 Task: Send a message to an employee of Walmart
Action: Mouse moved to (361, 376)
Screenshot: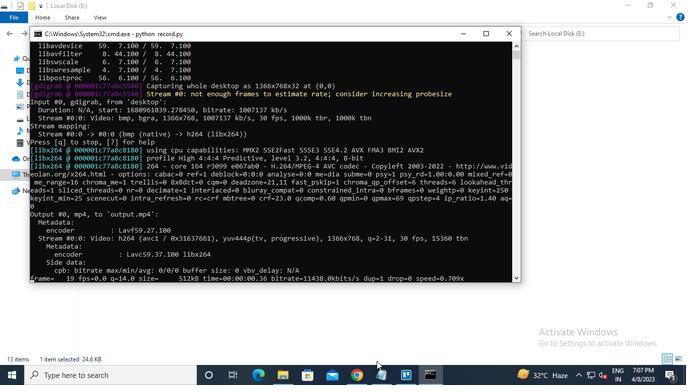 
Action: Mouse pressed left at (361, 376)
Screenshot: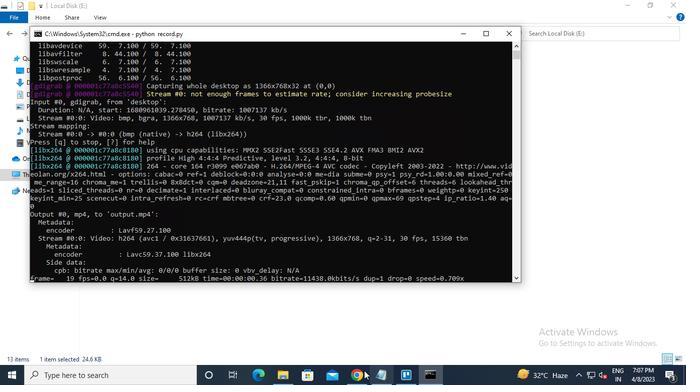 
Action: Mouse moved to (168, 55)
Screenshot: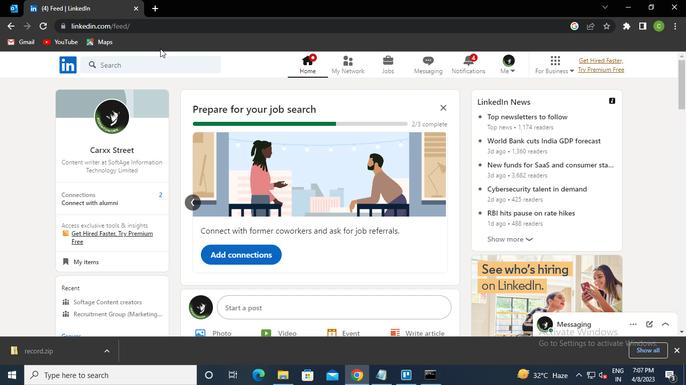 
Action: Mouse pressed left at (168, 55)
Screenshot: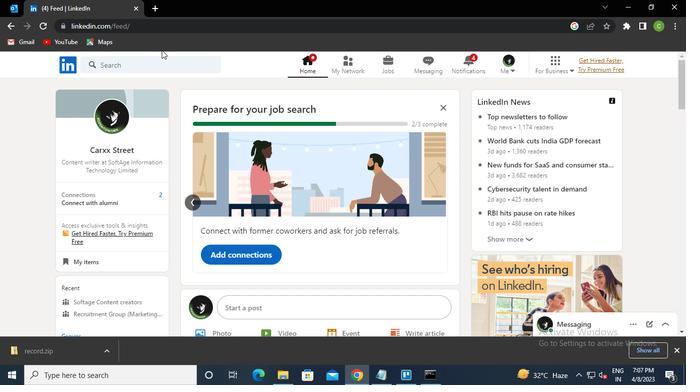 
Action: Mouse moved to (169, 59)
Screenshot: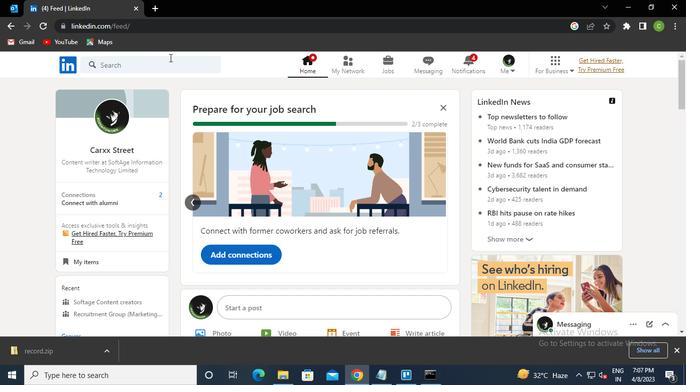 
Action: Mouse pressed left at (169, 59)
Screenshot: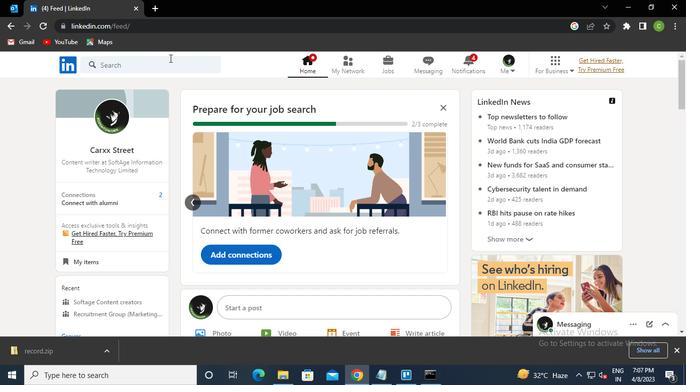 
Action: Keyboard w
Screenshot: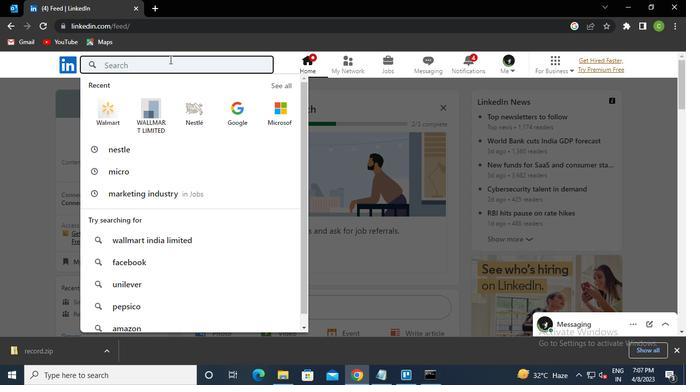 
Action: Keyboard a
Screenshot: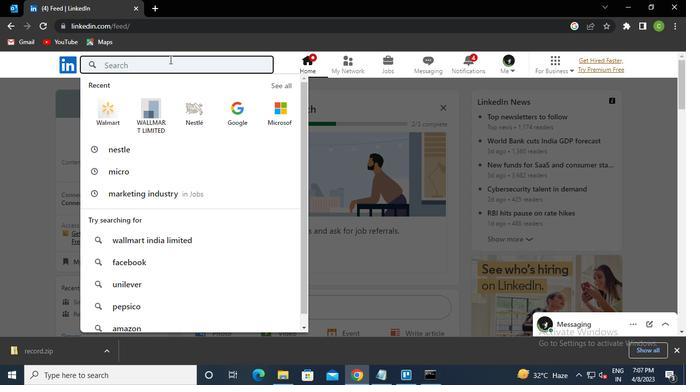 
Action: Keyboard l
Screenshot: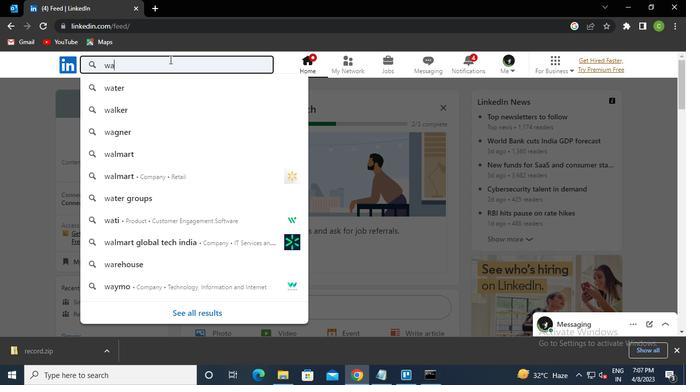 
Action: Keyboard m
Screenshot: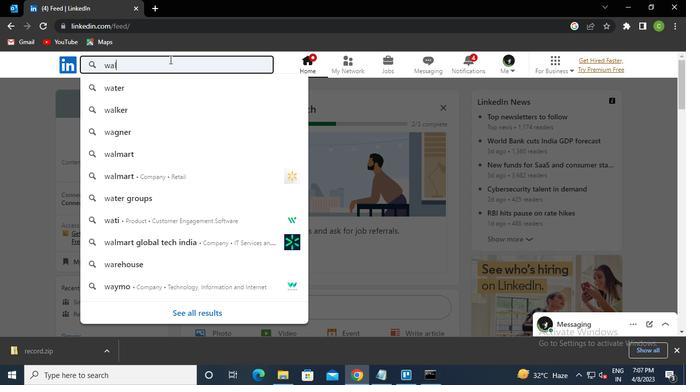 
Action: Keyboard a
Screenshot: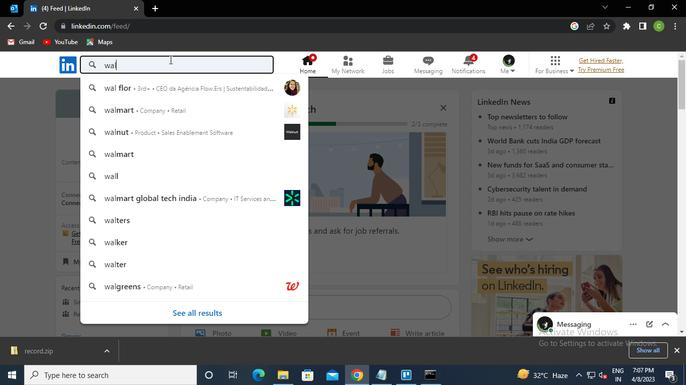 
Action: Keyboard r
Screenshot: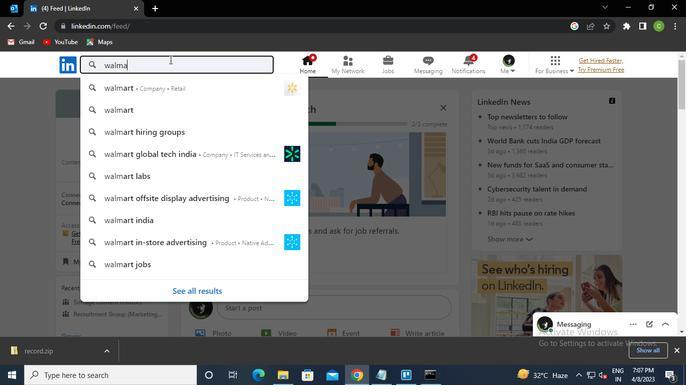
Action: Keyboard t
Screenshot: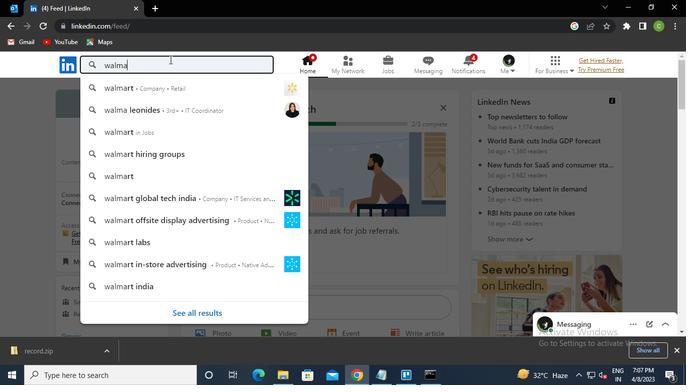 
Action: Keyboard Key.enter
Screenshot: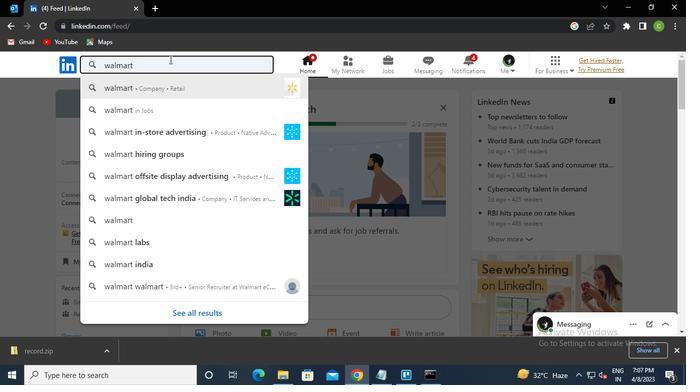 
Action: Mouse moved to (334, 168)
Screenshot: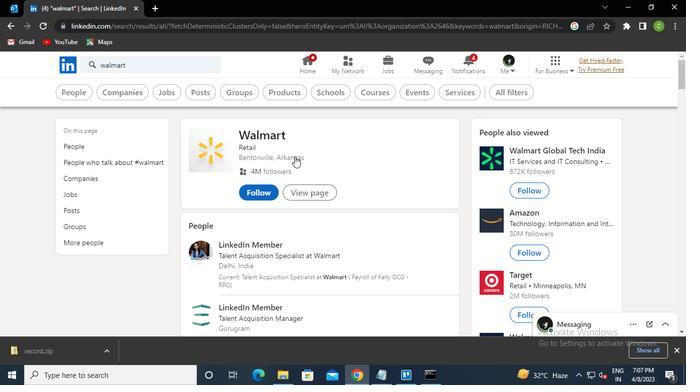 
Action: Mouse pressed left at (334, 168)
Screenshot: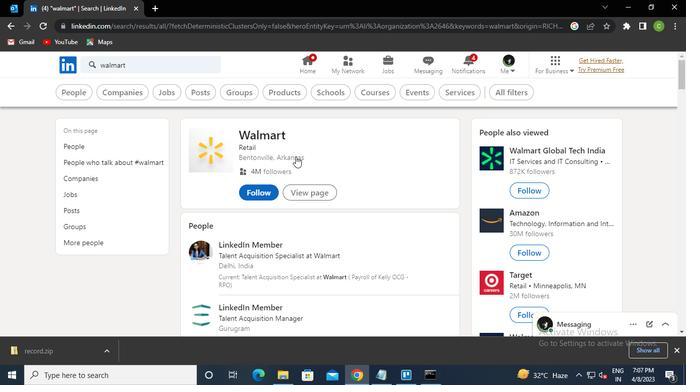 
Action: Mouse moved to (265, 270)
Screenshot: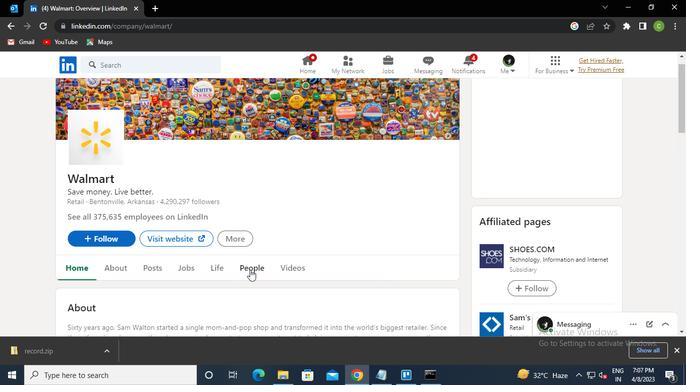
Action: Mouse pressed left at (265, 270)
Screenshot: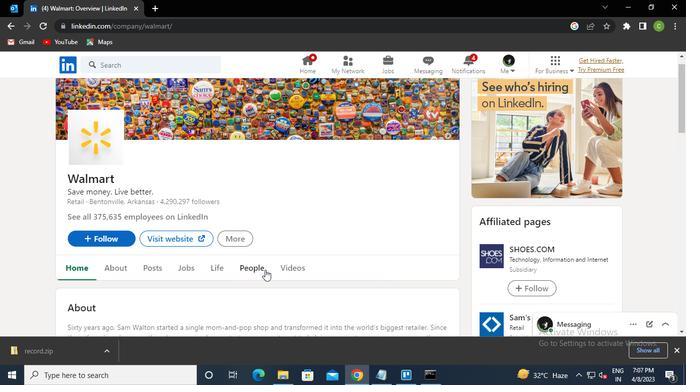 
Action: Mouse moved to (177, 211)
Screenshot: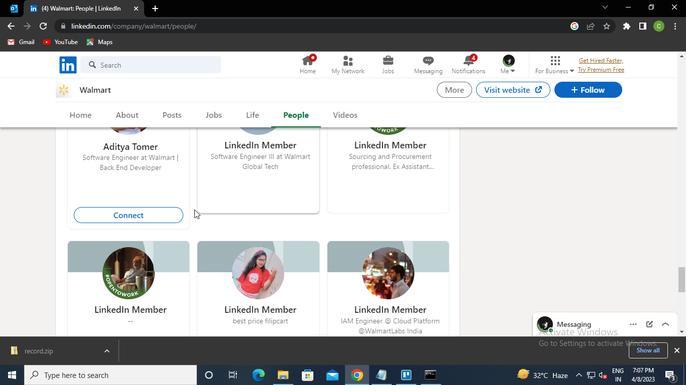 
Action: Mouse pressed left at (177, 211)
Screenshot: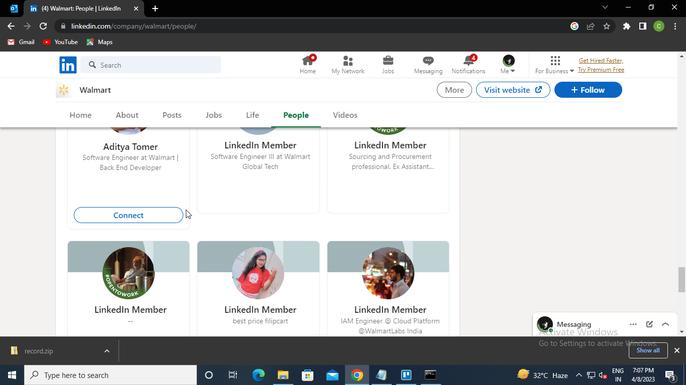 
Action: Mouse moved to (467, 65)
Screenshot: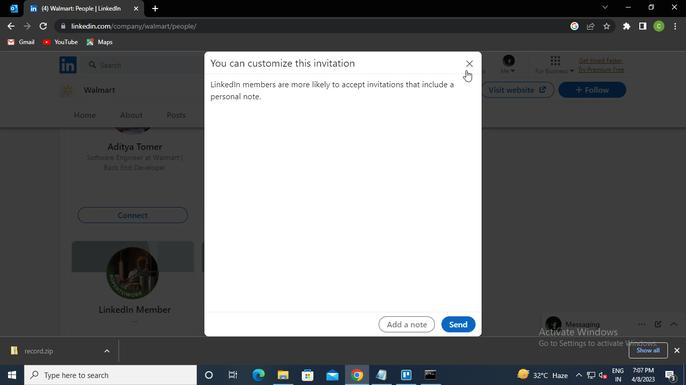 
Action: Mouse pressed left at (467, 65)
Screenshot: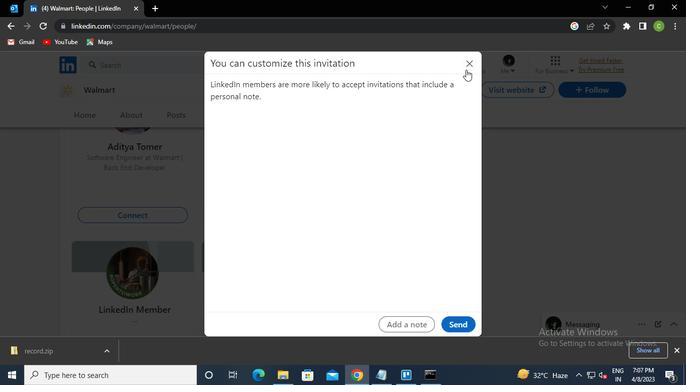 
Action: Mouse moved to (151, 151)
Screenshot: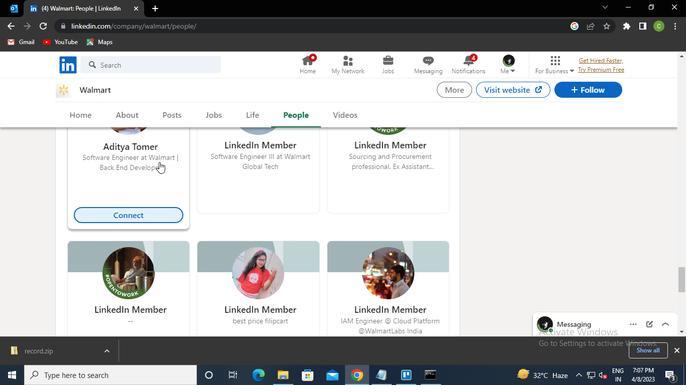 
Action: Mouse pressed left at (151, 151)
Screenshot: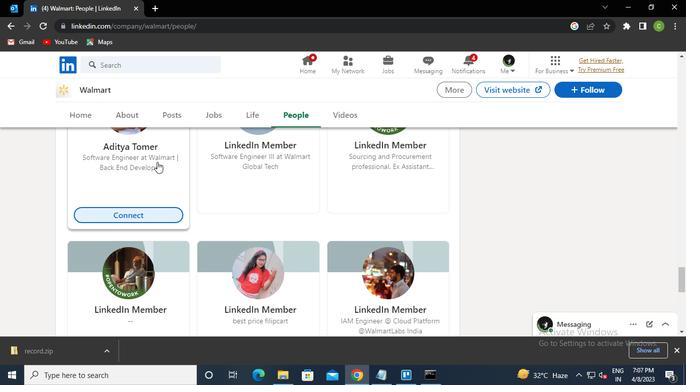 
Action: Mouse moved to (105, 287)
Screenshot: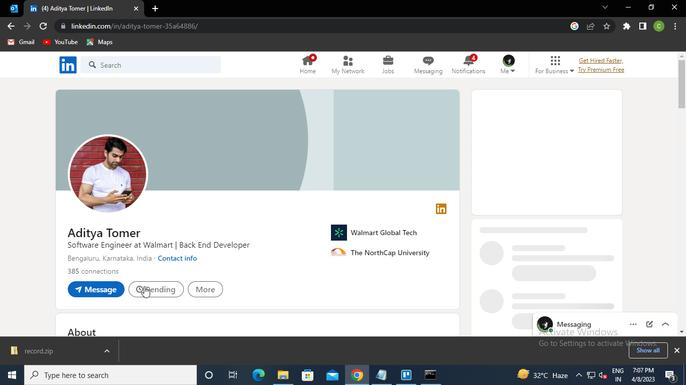 
Action: Mouse pressed left at (105, 287)
Screenshot: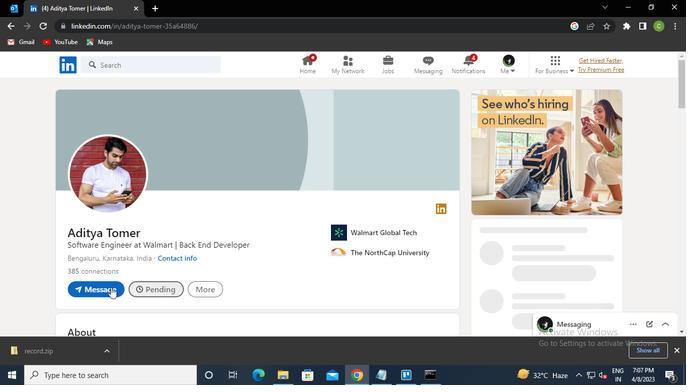 
Action: Mouse moved to (326, 200)
Screenshot: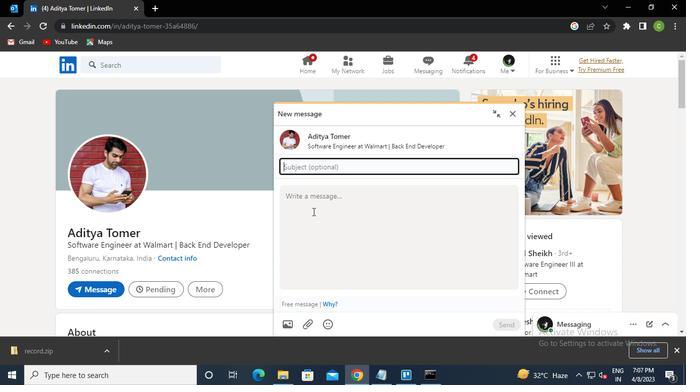 
Action: Mouse pressed left at (326, 200)
Screenshot: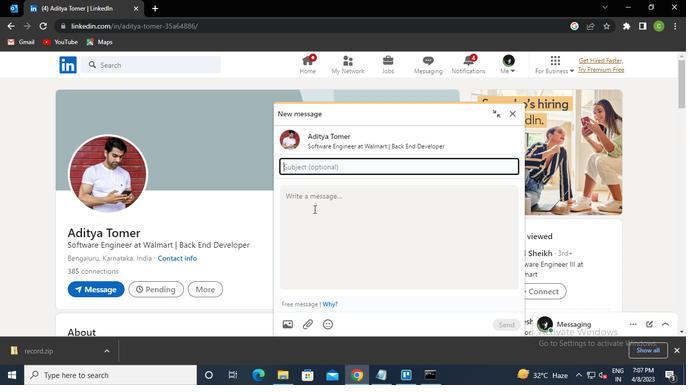 
Action: Keyboard Key.caps_lock
Screenshot: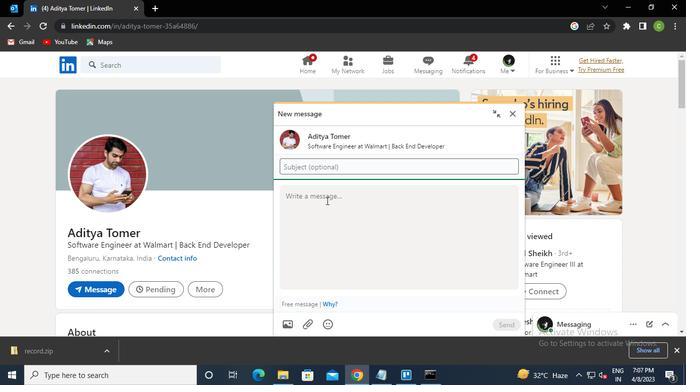 
Action: Keyboard h
Screenshot: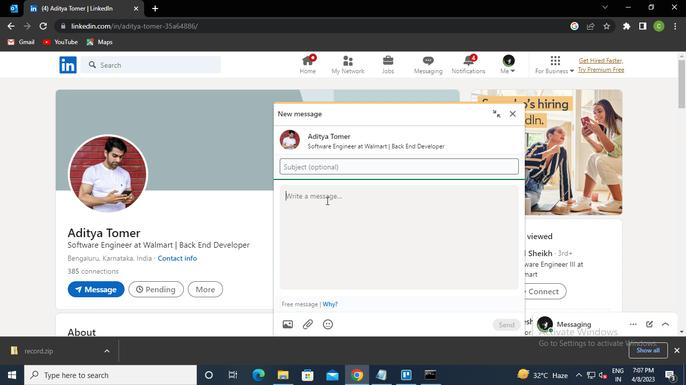 
Action: Keyboard Key.caps_lock
Screenshot: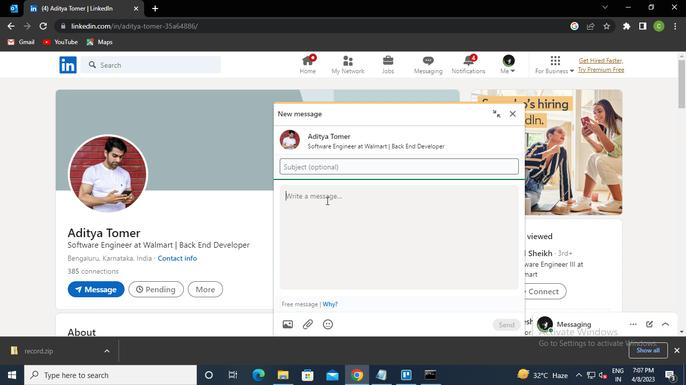 
Action: Keyboard e
Screenshot: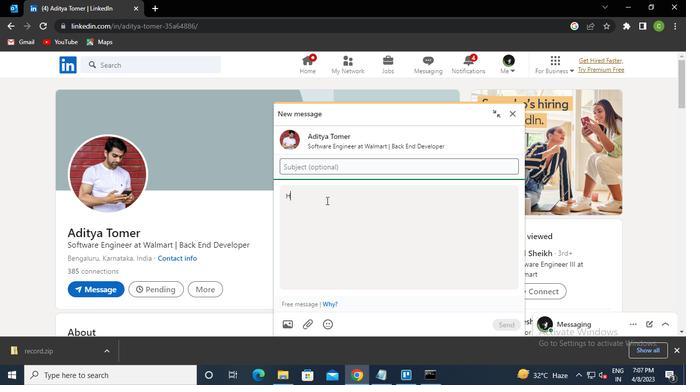 
Action: Keyboard l
Screenshot: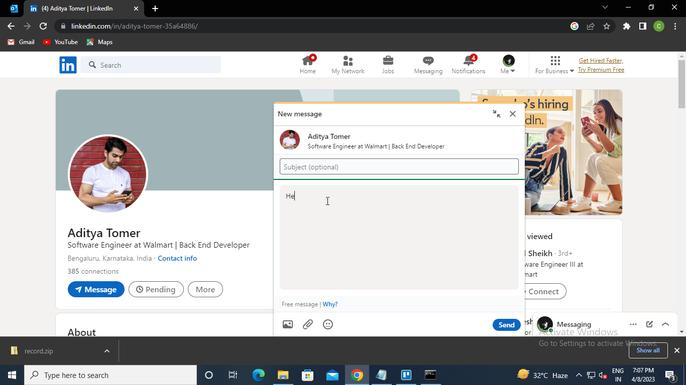 
Action: Keyboard l
Screenshot: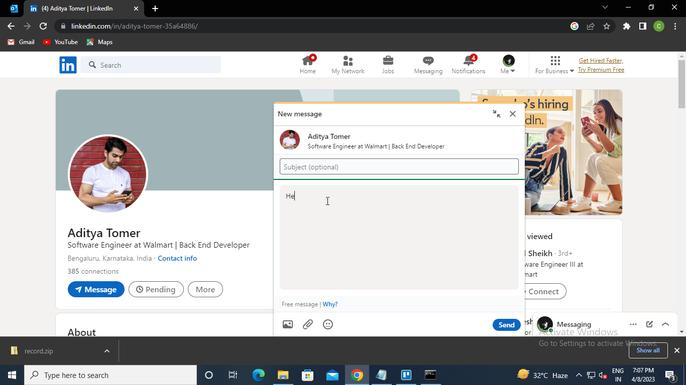 
Action: Keyboard o
Screenshot: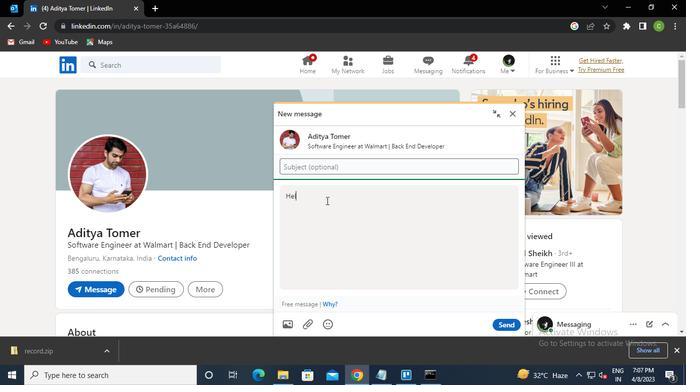 
Action: Keyboard Key.space
Screenshot: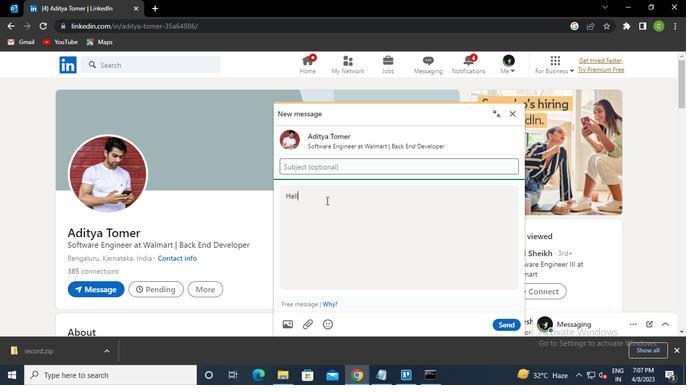 
Action: Keyboard s
Screenshot: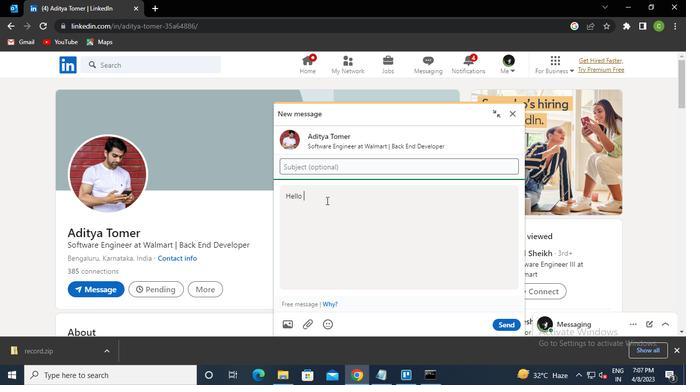 
Action: Keyboard i
Screenshot: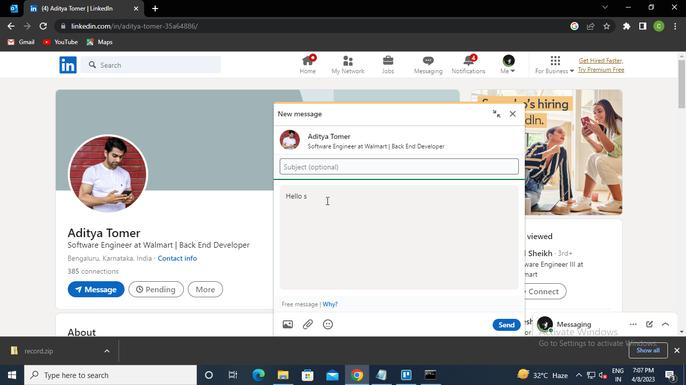 
Action: Keyboard r
Screenshot: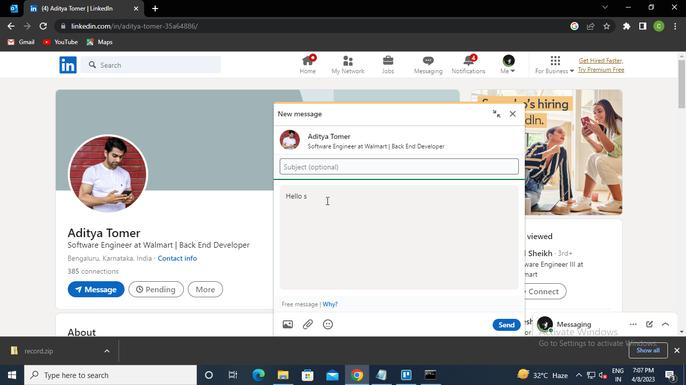 
Action: Mouse moved to (504, 326)
Screenshot: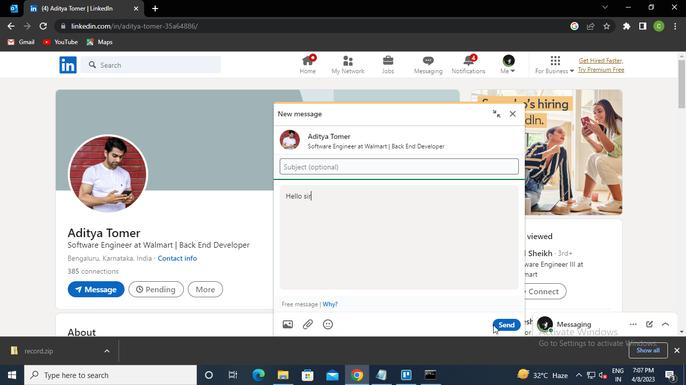 
Action: Mouse pressed left at (504, 326)
Screenshot: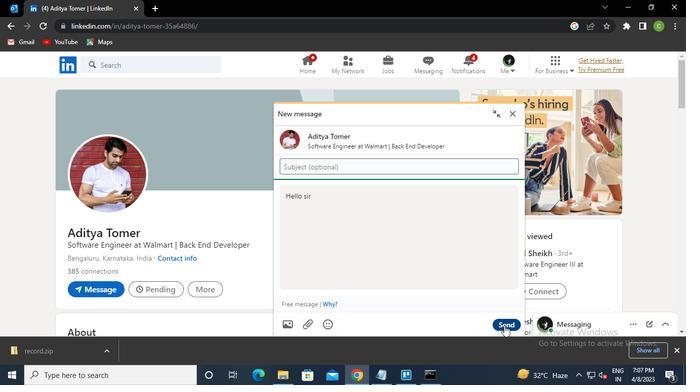 
Action: Mouse moved to (513, 114)
Screenshot: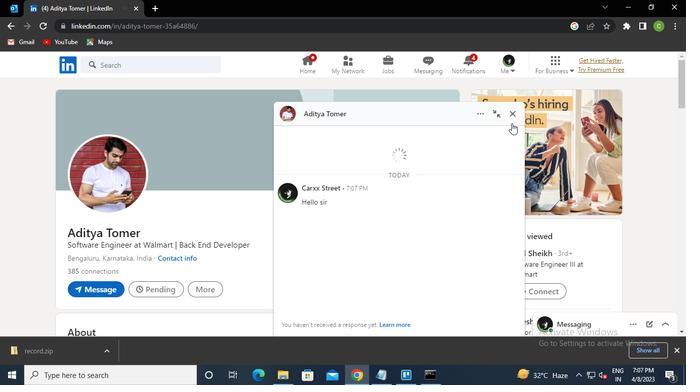 
Action: Mouse pressed left at (513, 114)
Screenshot: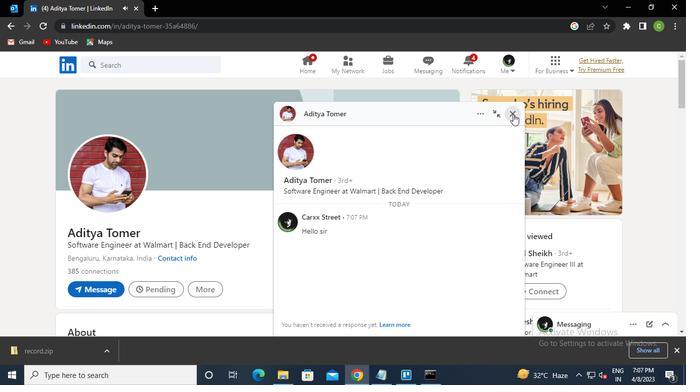 
Action: Mouse moved to (430, 381)
Screenshot: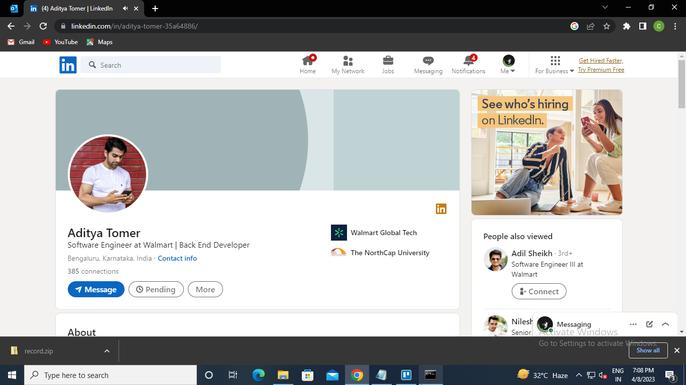 
Action: Mouse pressed left at (430, 381)
Screenshot: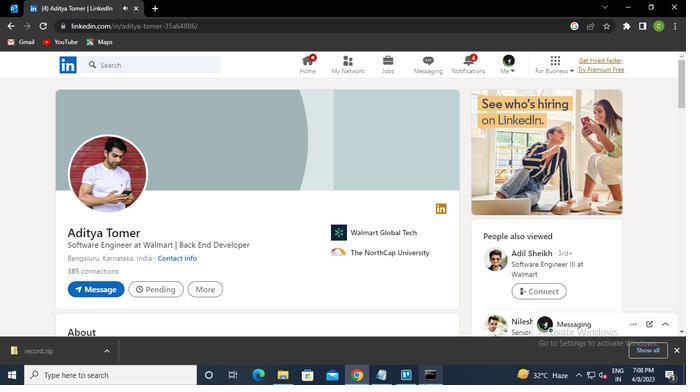 
Action: Mouse moved to (513, 35)
Screenshot: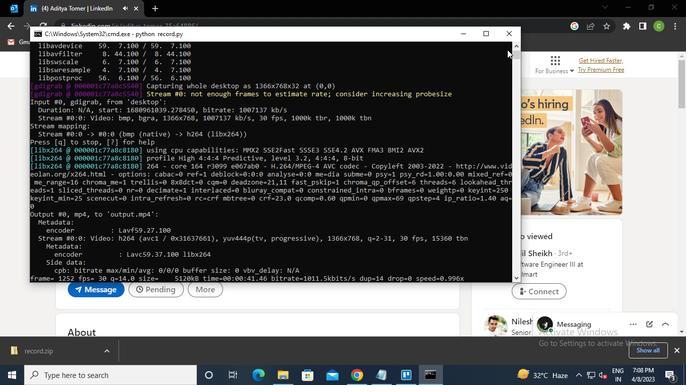 
Action: Mouse pressed left at (513, 35)
Screenshot: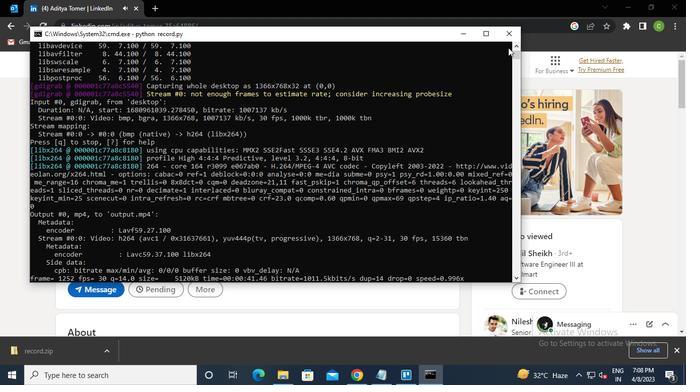 
